 Task: Add a condition where "Channel Is not Satisfaction prediction" in recently solved tickets.
Action: Mouse moved to (108, 391)
Screenshot: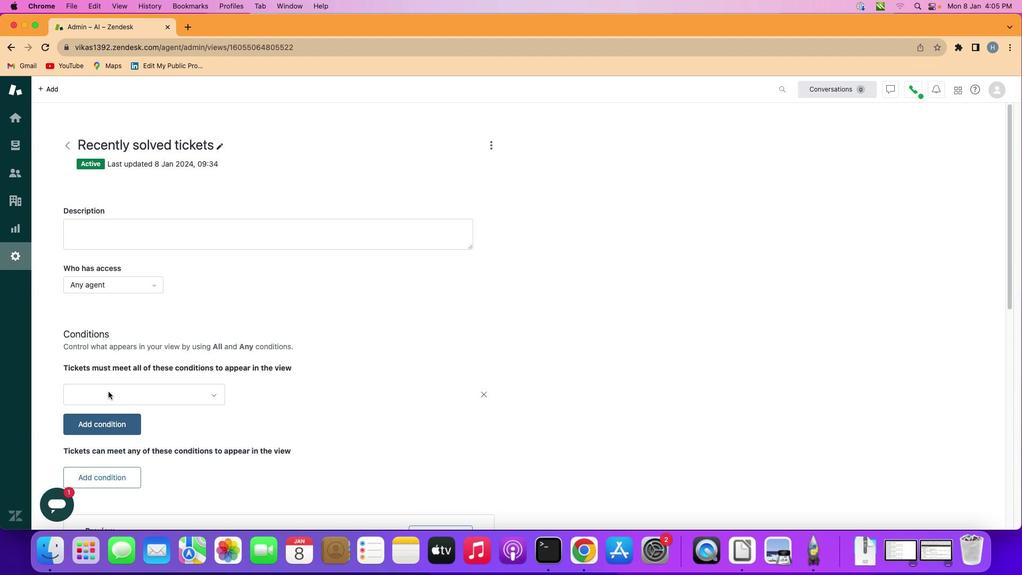 
Action: Mouse pressed left at (108, 391)
Screenshot: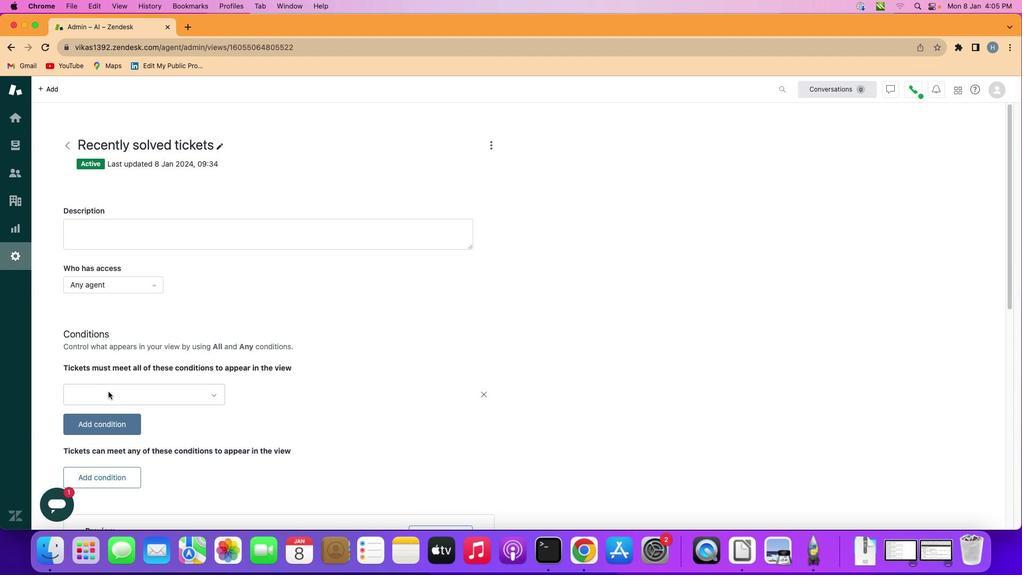 
Action: Mouse moved to (151, 395)
Screenshot: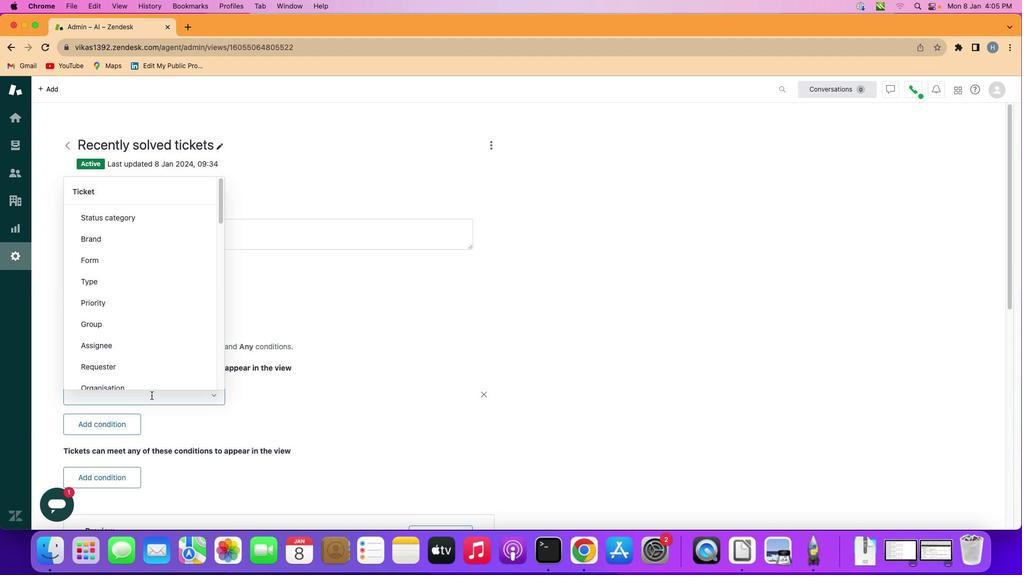 
Action: Mouse pressed left at (151, 395)
Screenshot: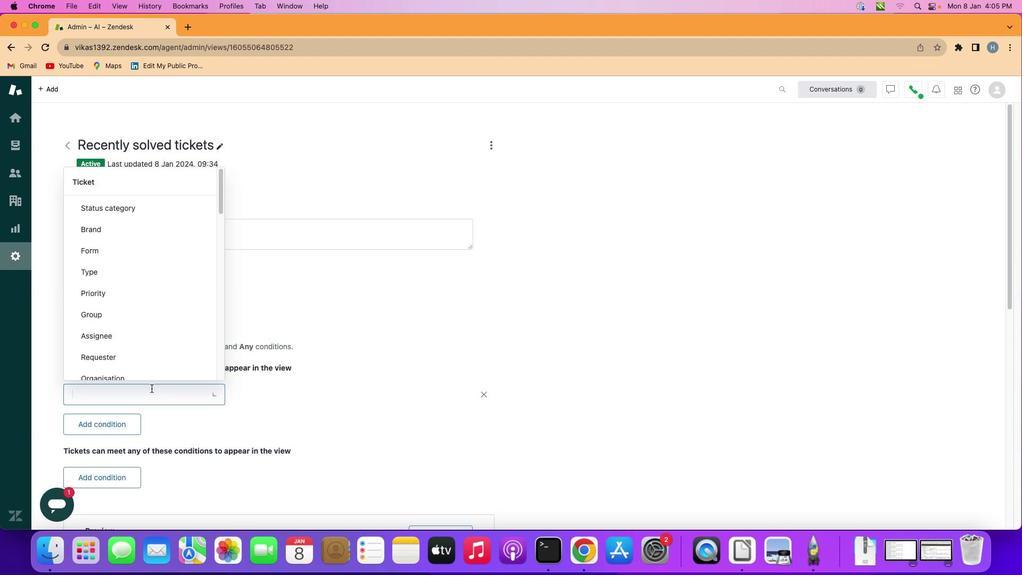 
Action: Mouse moved to (158, 304)
Screenshot: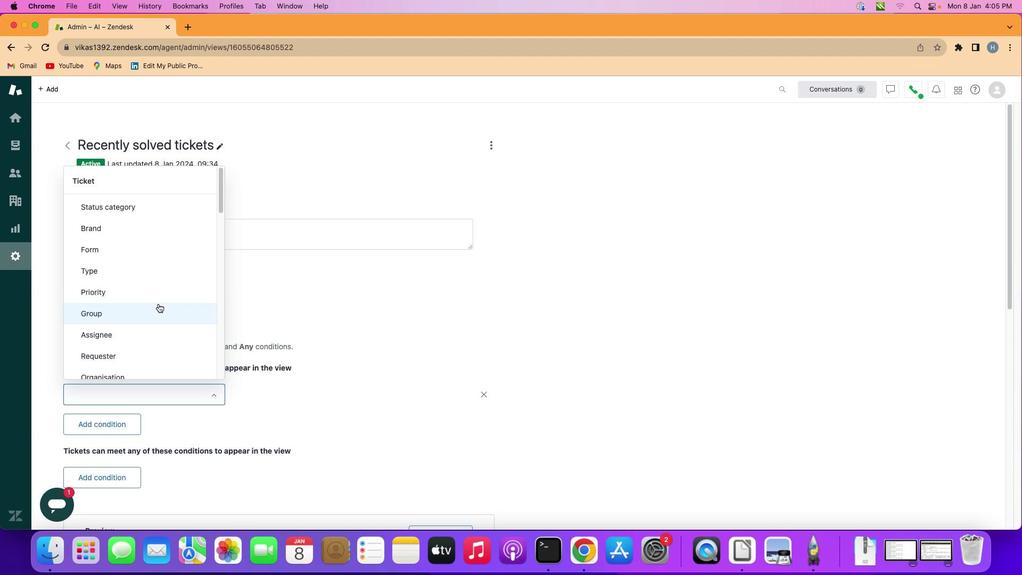 
Action: Mouse scrolled (158, 304) with delta (0, 0)
Screenshot: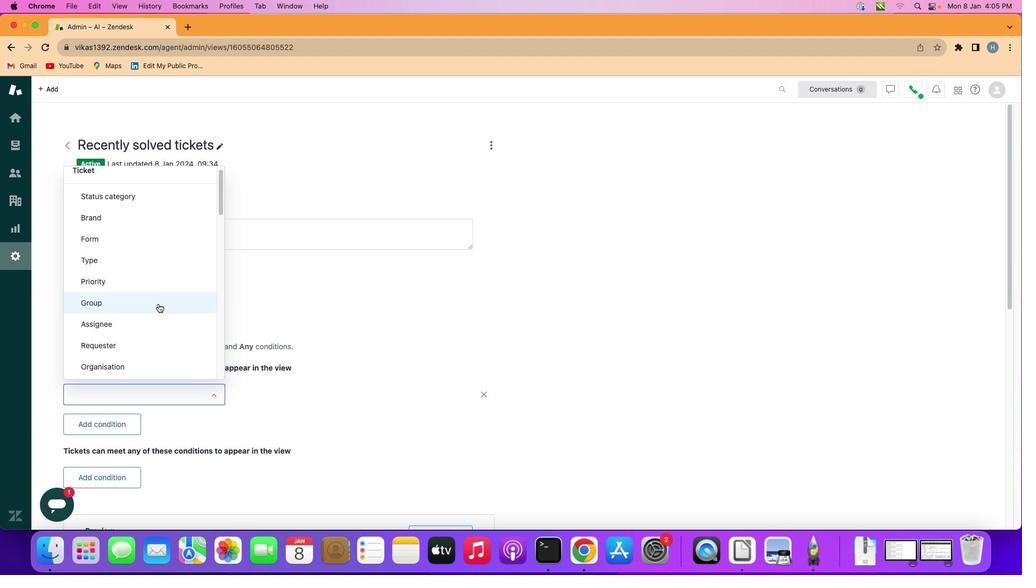 
Action: Mouse scrolled (158, 304) with delta (0, 0)
Screenshot: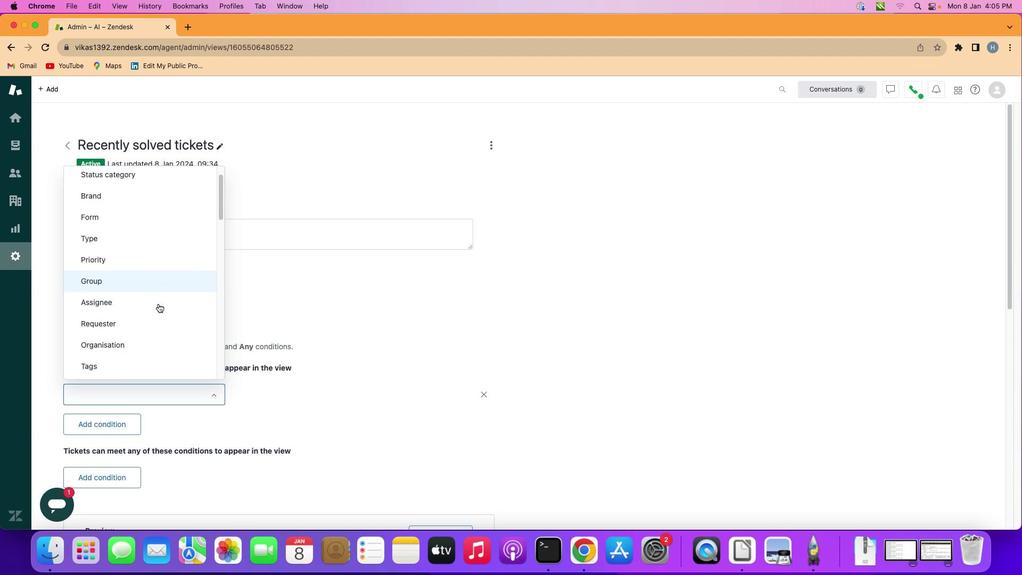 
Action: Mouse scrolled (158, 304) with delta (0, 0)
Screenshot: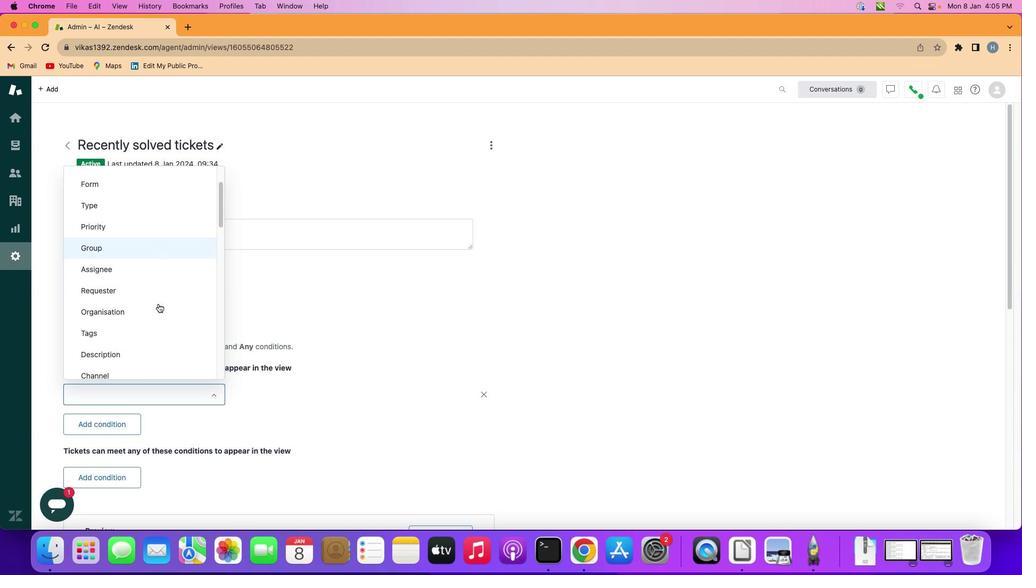 
Action: Mouse scrolled (158, 304) with delta (0, -1)
Screenshot: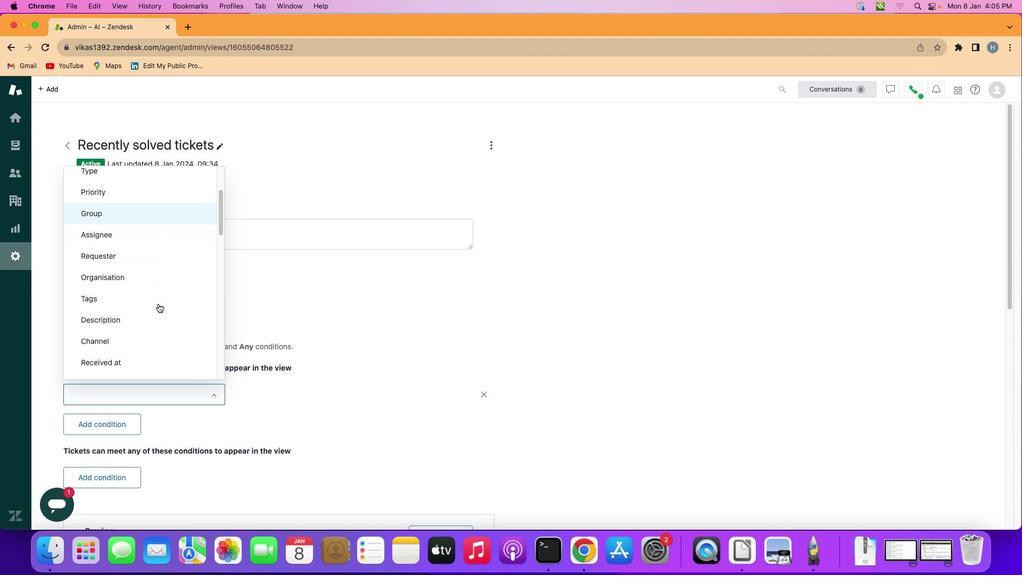 
Action: Mouse scrolled (158, 304) with delta (0, 0)
Screenshot: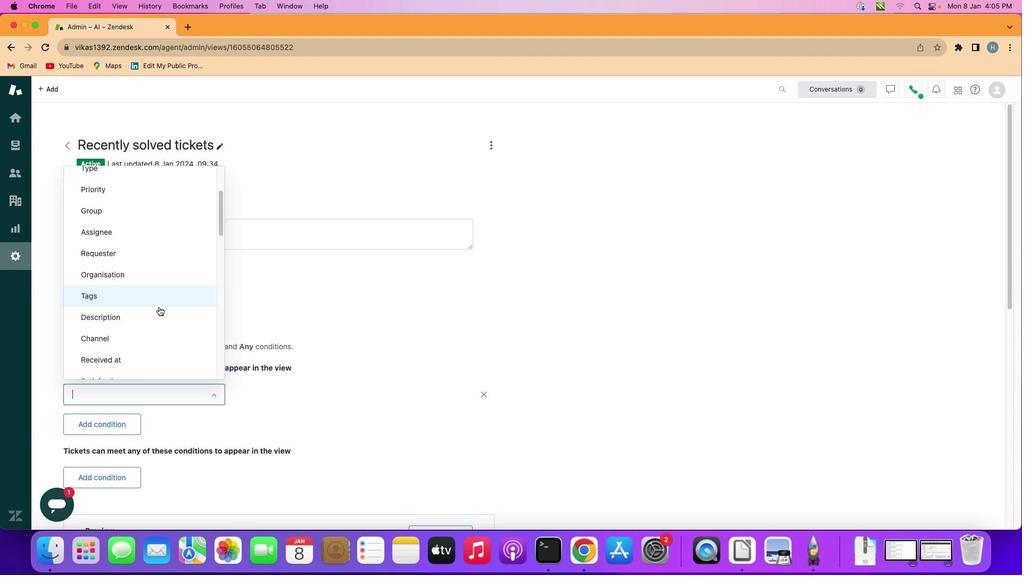 
Action: Mouse moved to (157, 334)
Screenshot: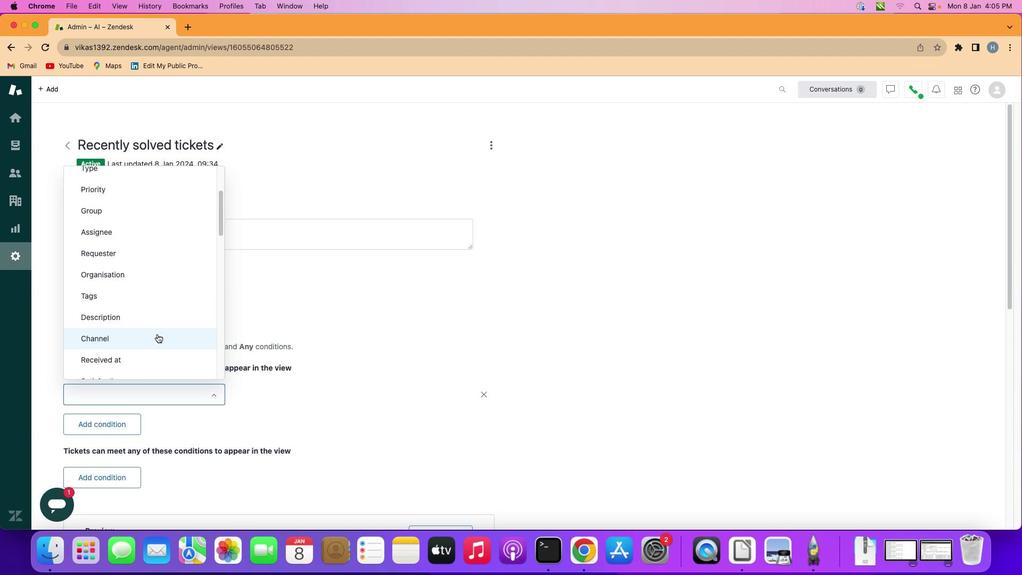 
Action: Mouse pressed left at (157, 334)
Screenshot: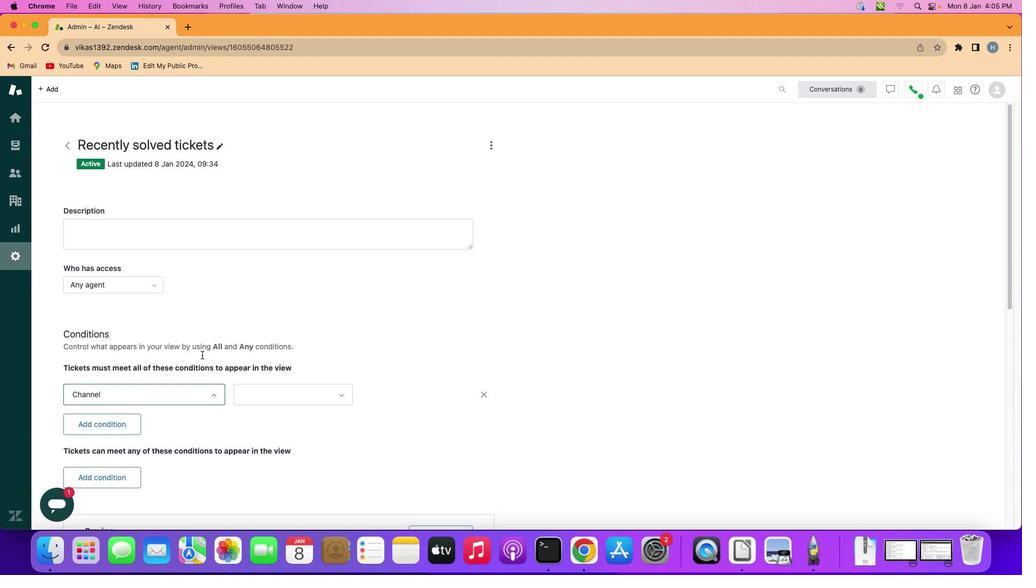 
Action: Mouse moved to (277, 395)
Screenshot: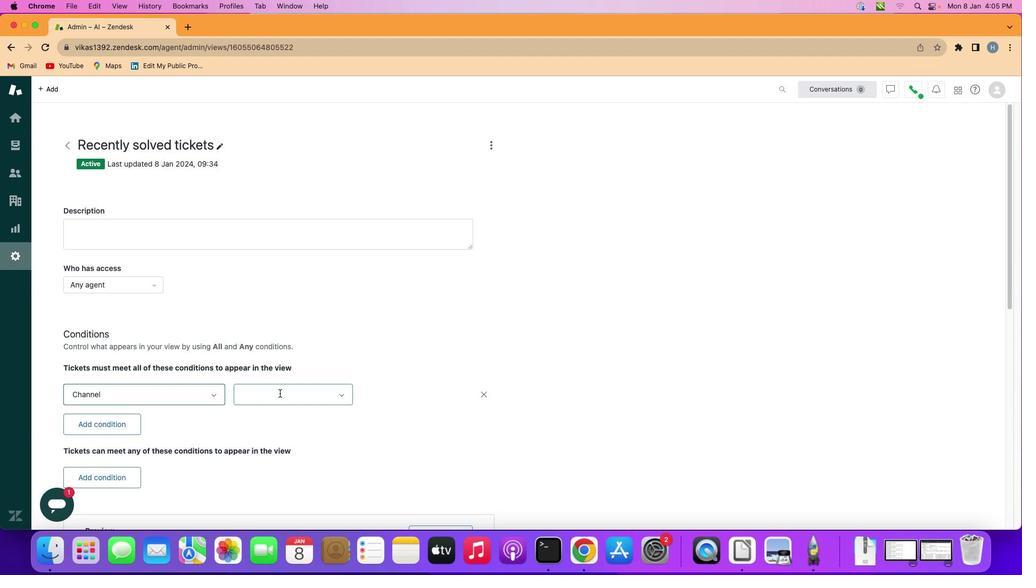 
Action: Mouse pressed left at (277, 395)
Screenshot: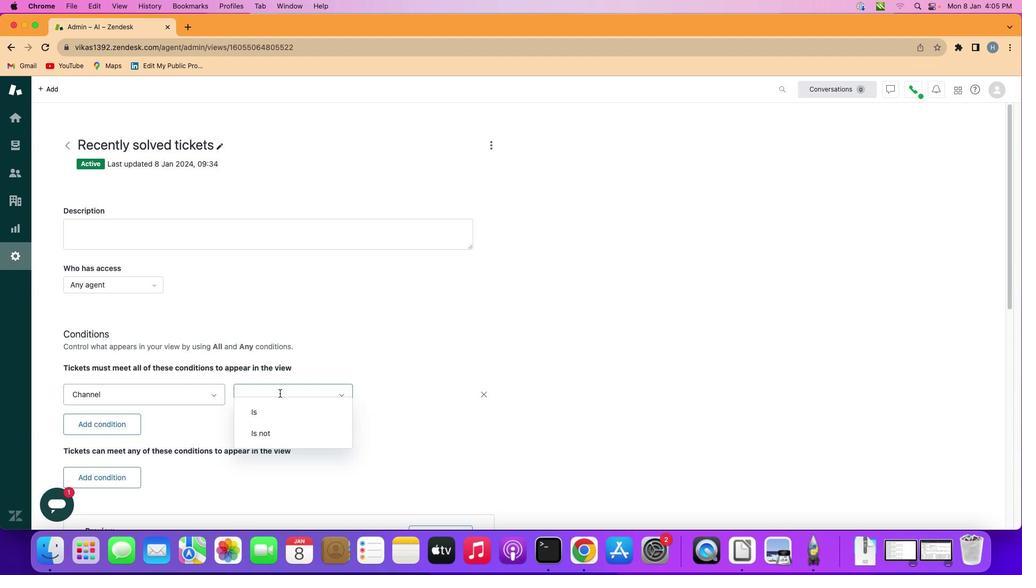 
Action: Mouse moved to (289, 444)
Screenshot: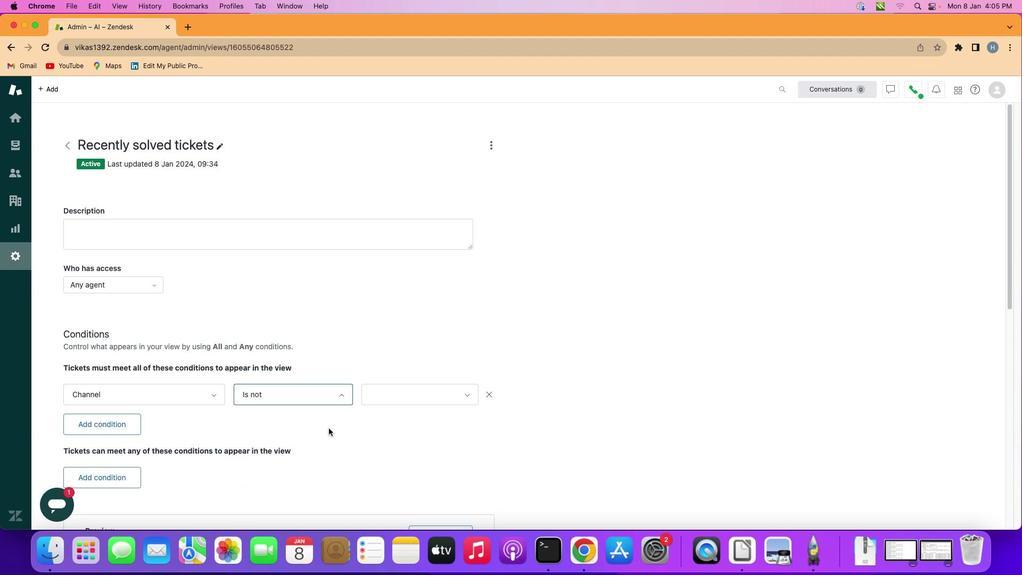 
Action: Mouse pressed left at (289, 444)
Screenshot: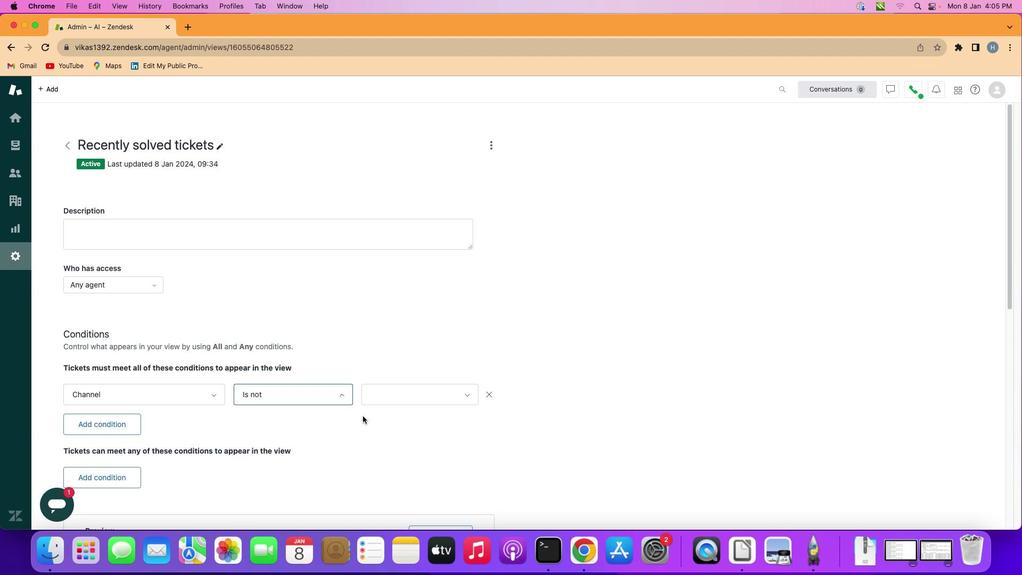 
Action: Mouse moved to (413, 397)
Screenshot: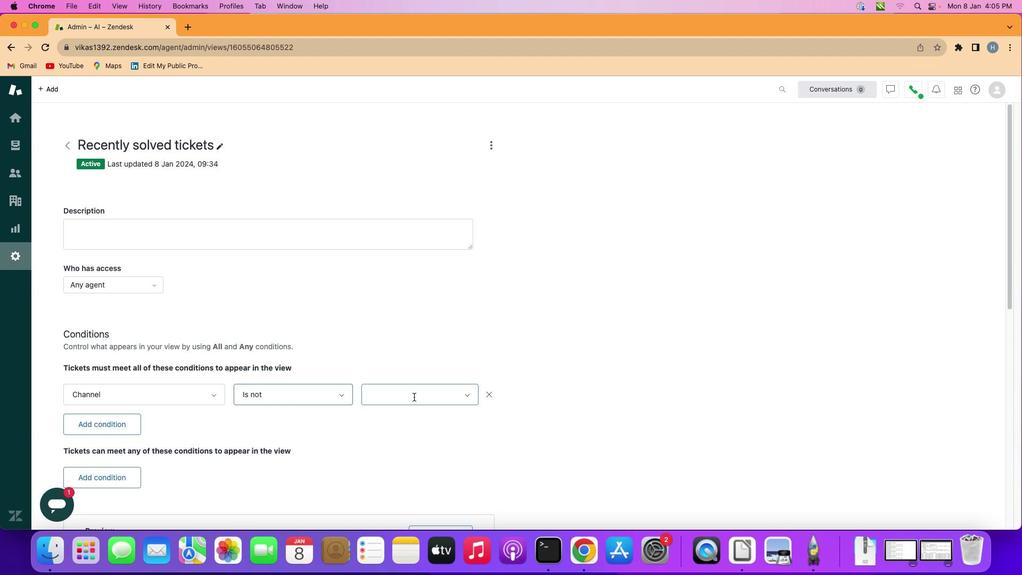 
Action: Mouse pressed left at (413, 397)
Screenshot: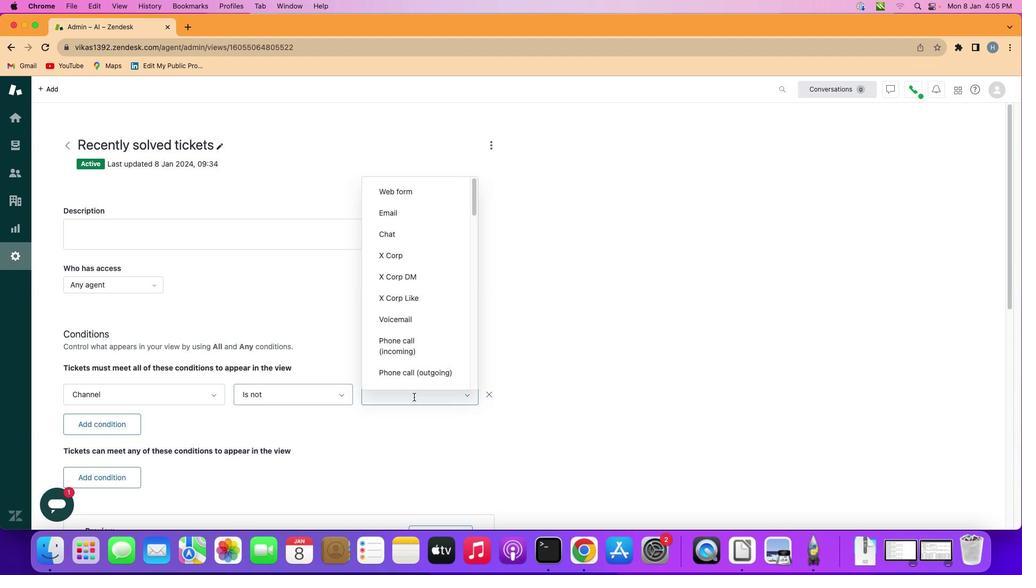 
Action: Mouse moved to (406, 306)
Screenshot: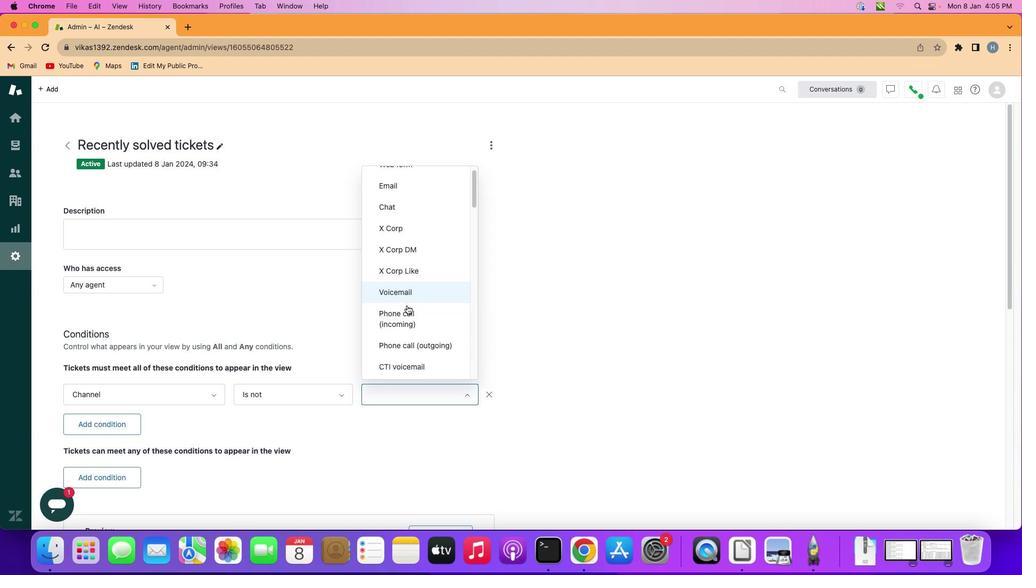 
Action: Mouse scrolled (406, 306) with delta (0, 0)
Screenshot: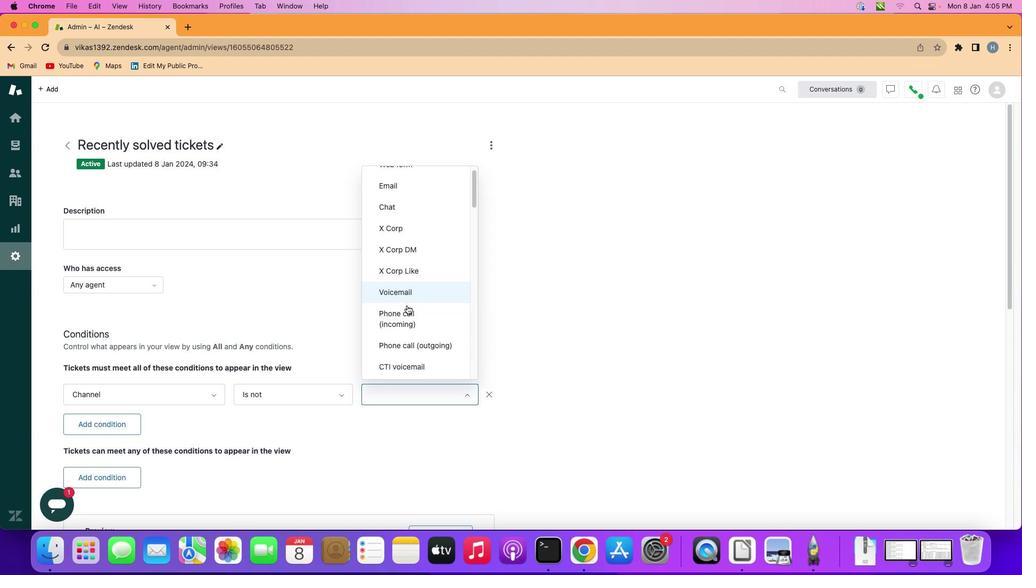 
Action: Mouse moved to (406, 305)
Screenshot: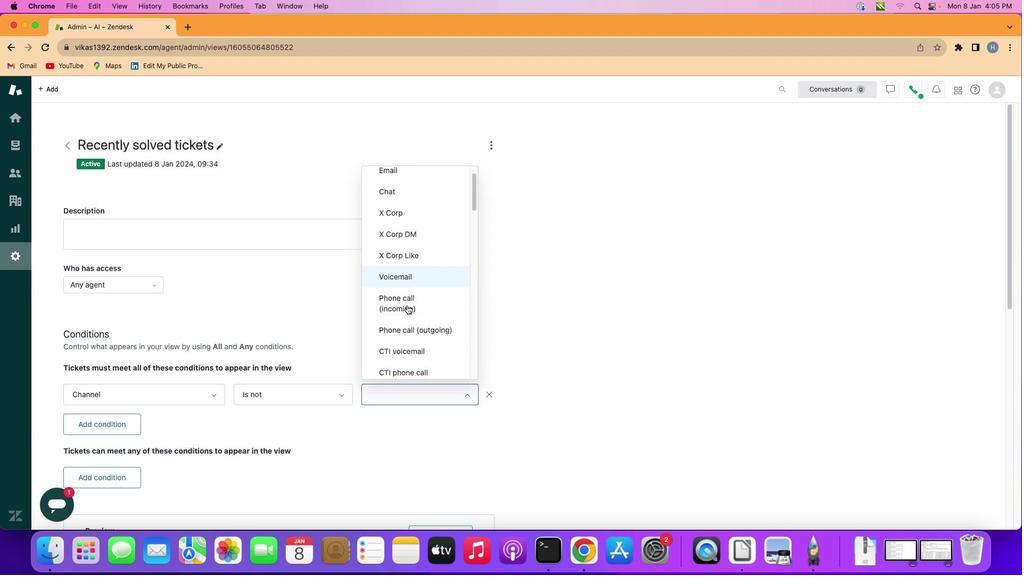 
Action: Mouse scrolled (406, 305) with delta (0, 0)
Screenshot: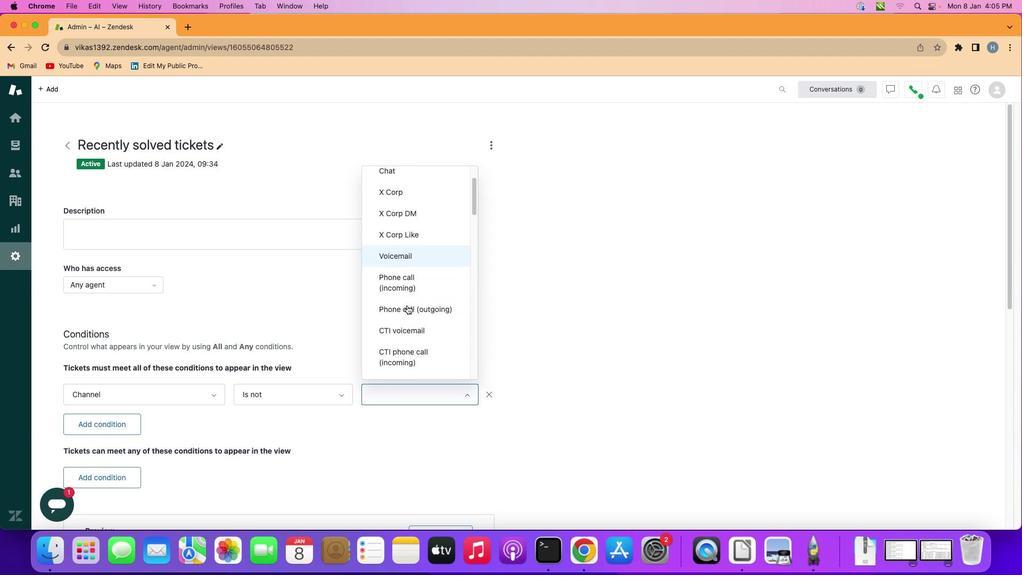 
Action: Mouse moved to (407, 305)
Screenshot: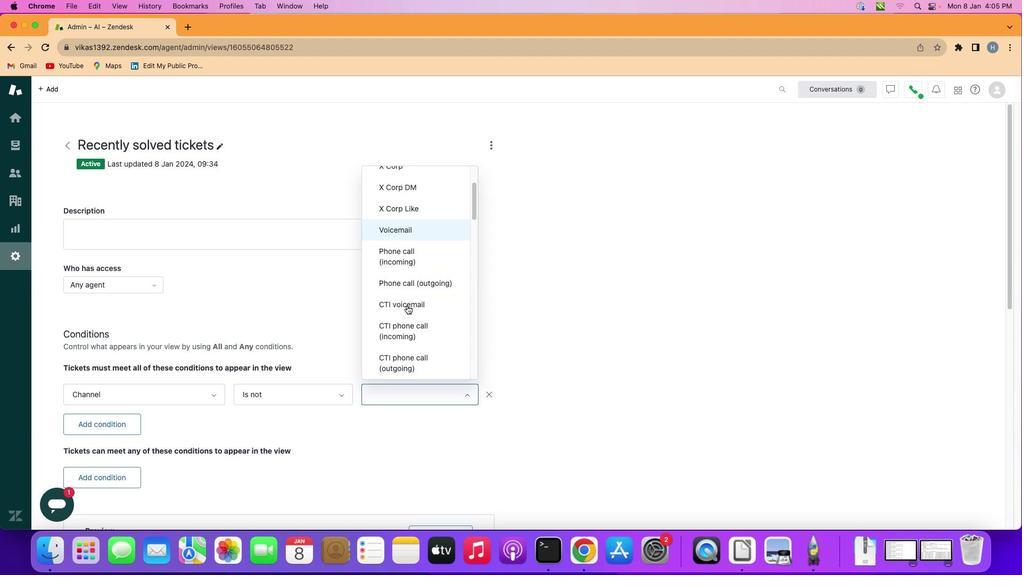 
Action: Mouse scrolled (407, 305) with delta (0, -1)
Screenshot: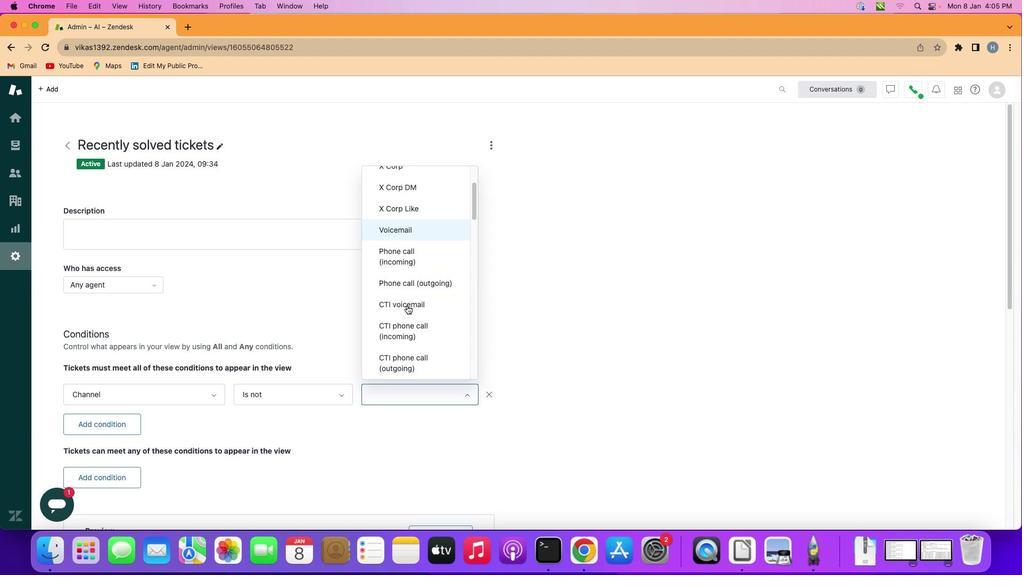 
Action: Mouse scrolled (407, 305) with delta (0, -1)
Screenshot: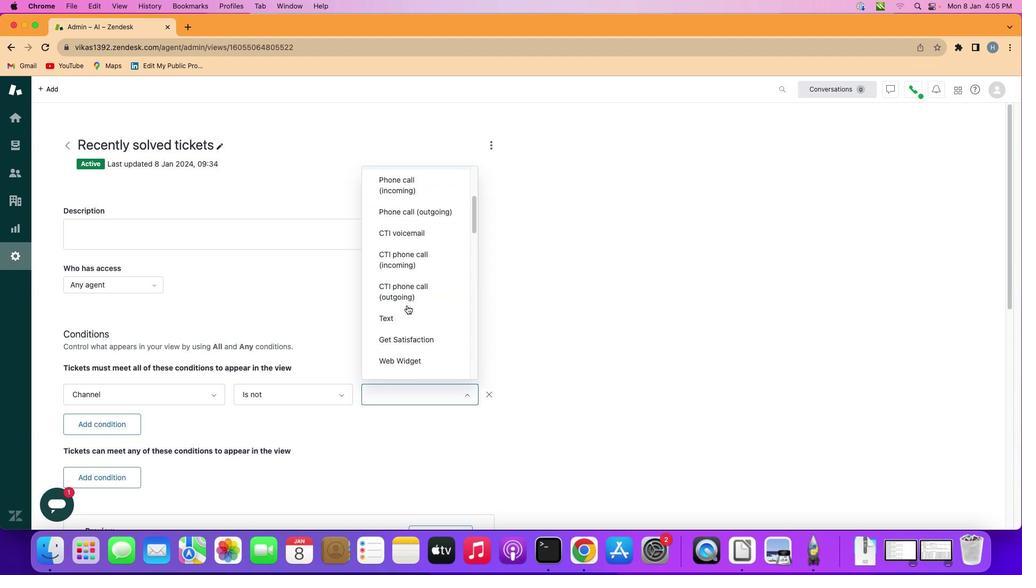 
Action: Mouse scrolled (407, 305) with delta (0, -1)
Screenshot: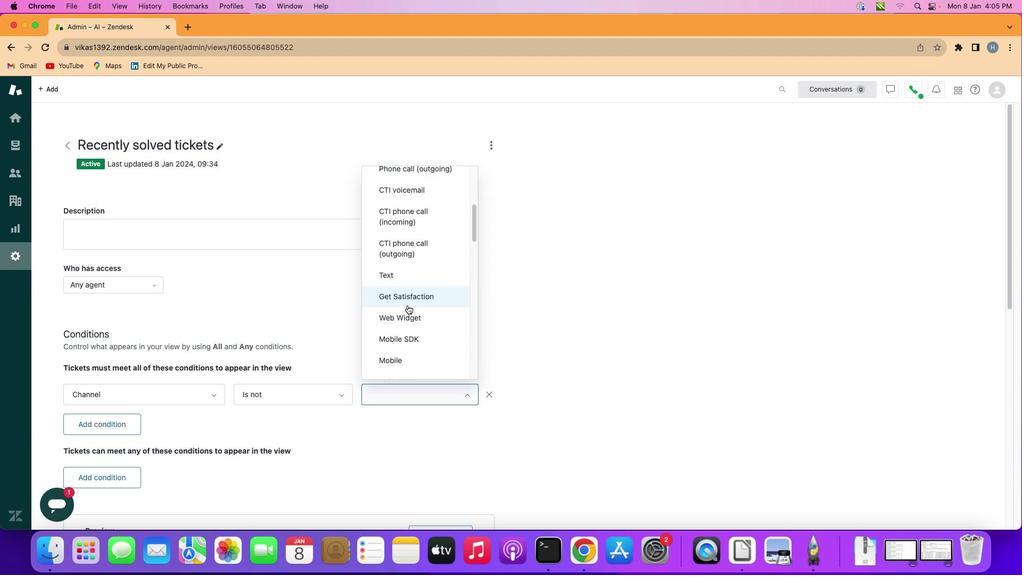 
Action: Mouse moved to (407, 304)
Screenshot: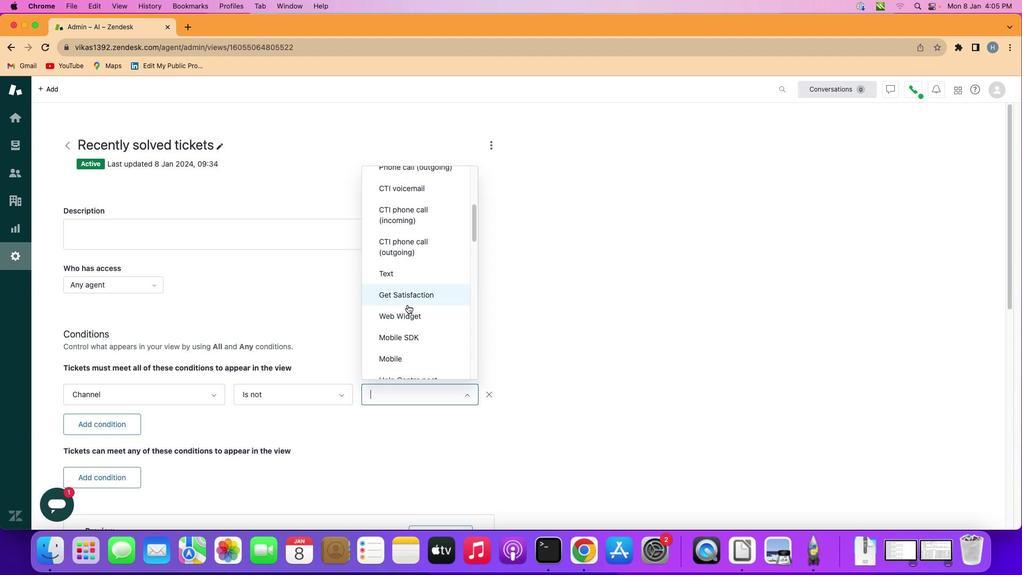
Action: Mouse scrolled (407, 304) with delta (0, 0)
Screenshot: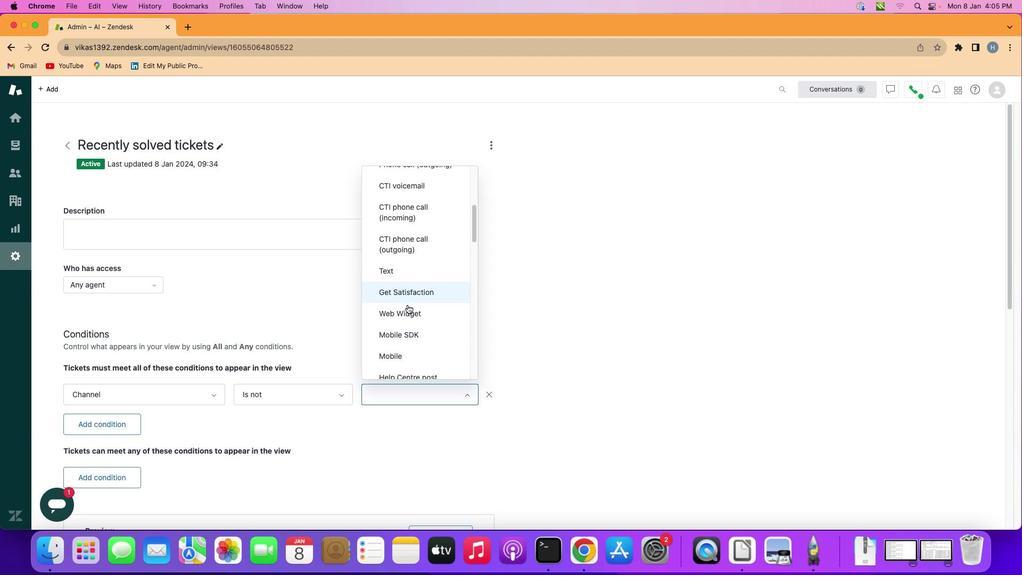 
Action: Mouse scrolled (407, 304) with delta (0, 0)
Screenshot: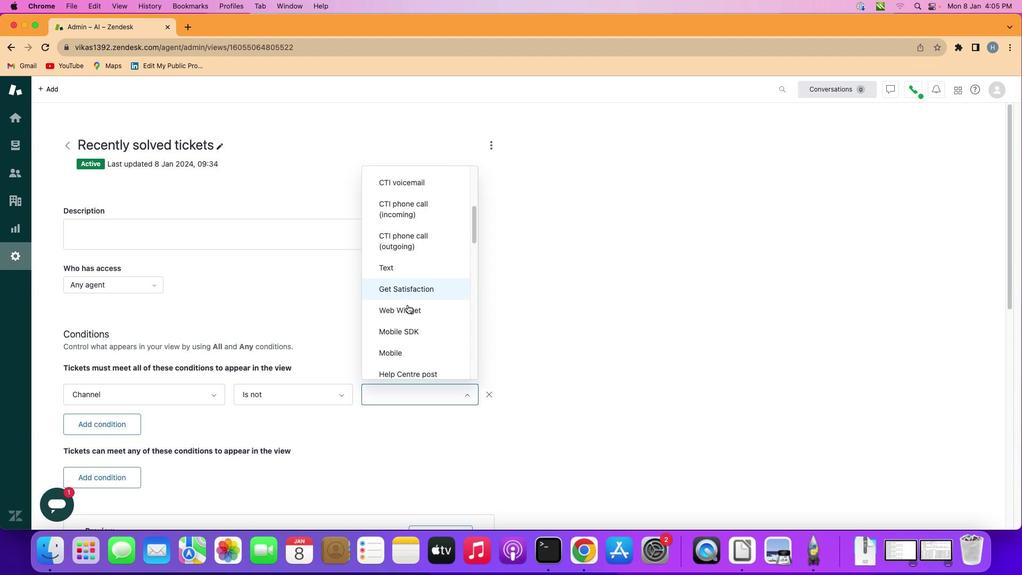 
Action: Mouse moved to (407, 304)
Screenshot: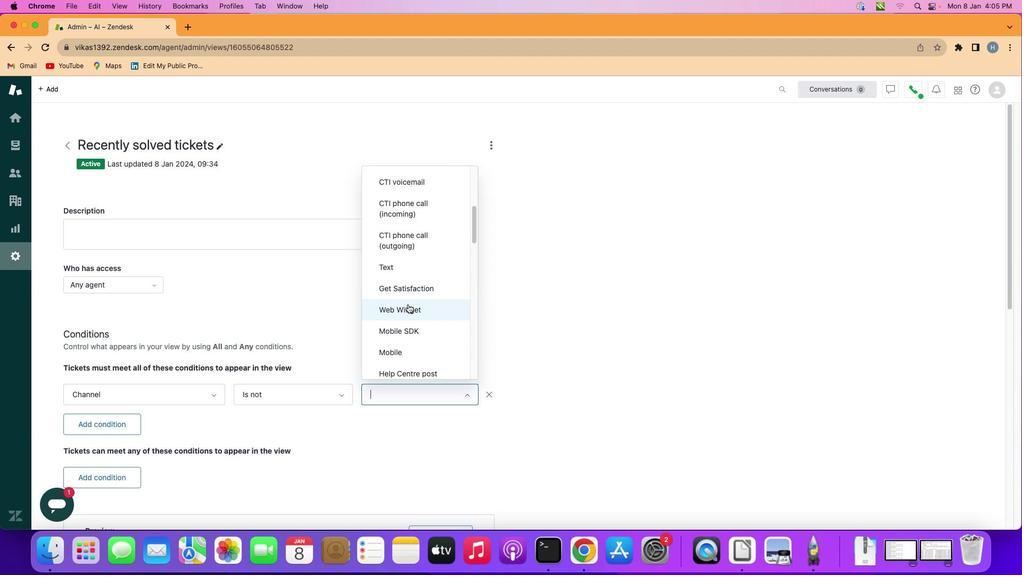 
Action: Mouse scrolled (407, 304) with delta (0, 0)
Screenshot: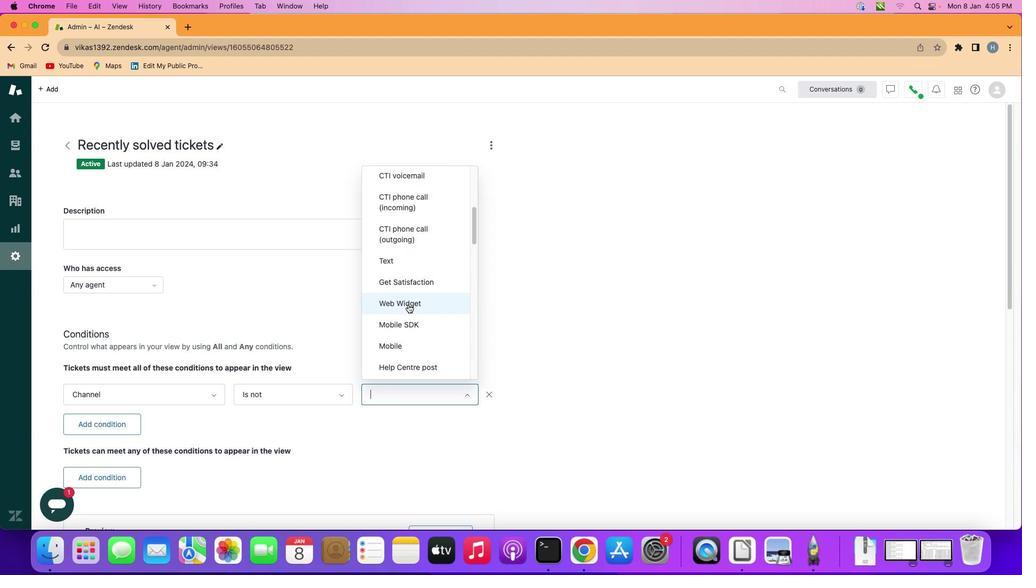 
Action: Mouse scrolled (407, 304) with delta (0, 0)
Screenshot: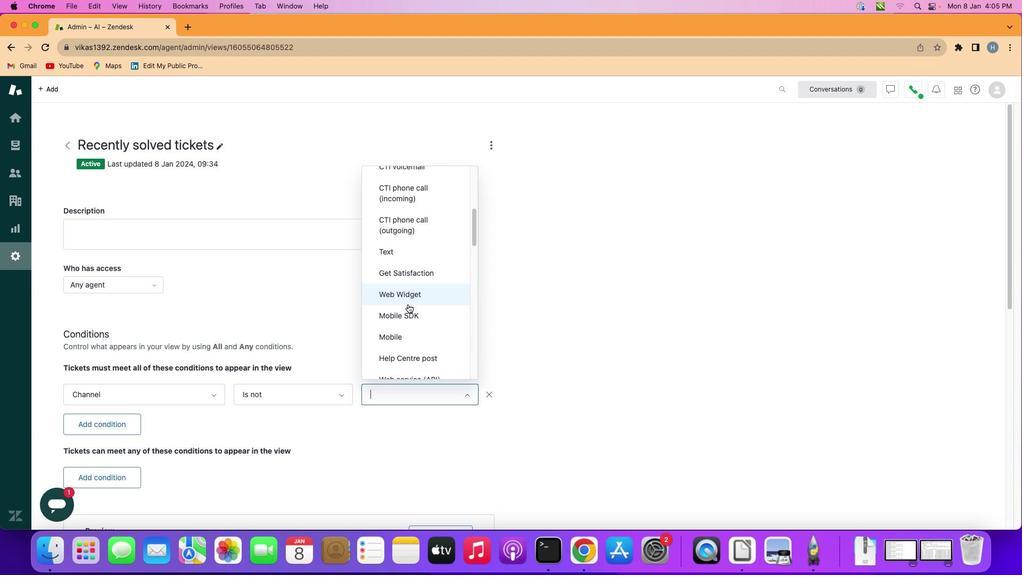 
Action: Mouse scrolled (407, 304) with delta (0, 0)
Screenshot: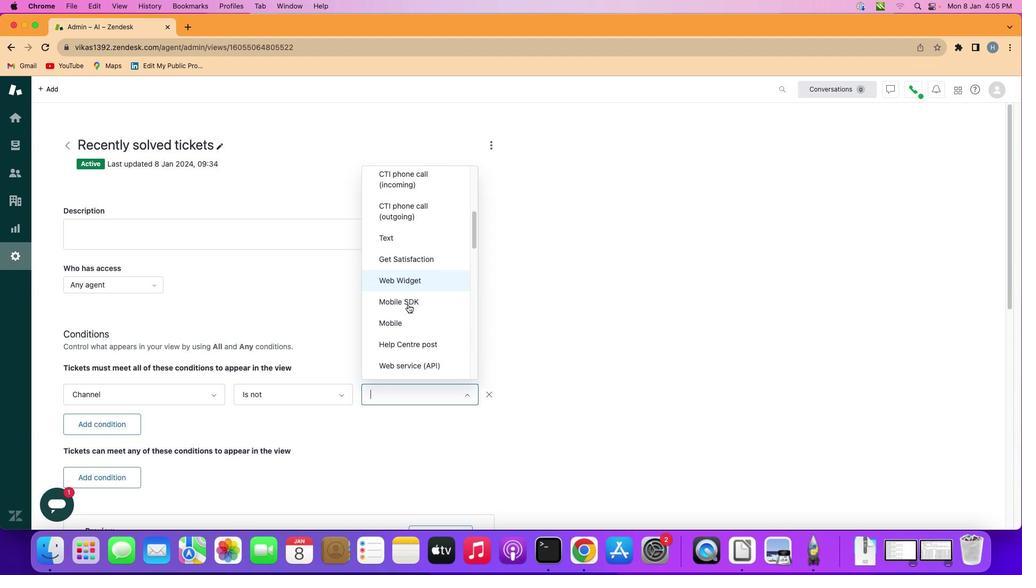 
Action: Mouse scrolled (407, 304) with delta (0, 0)
Screenshot: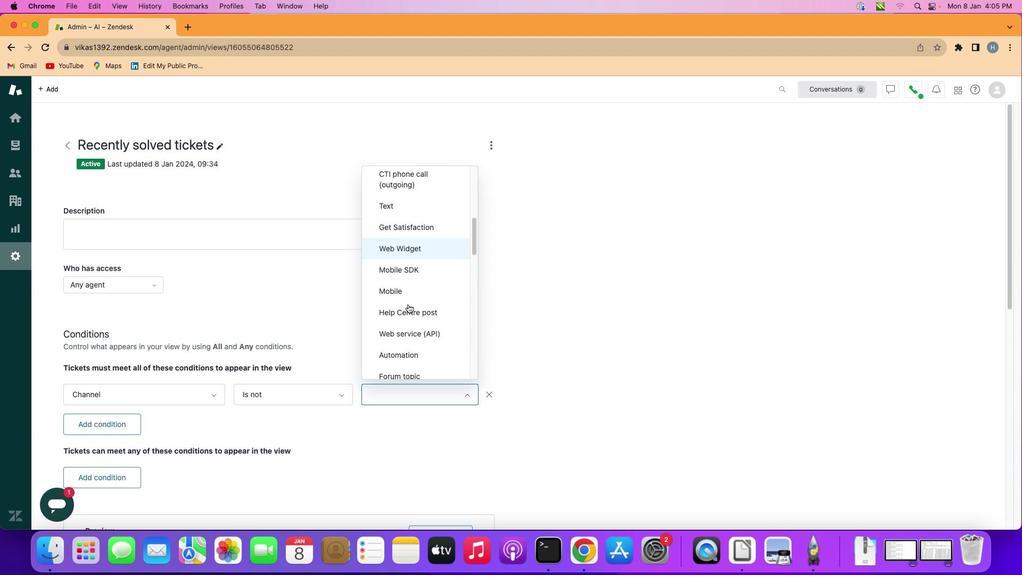 
Action: Mouse scrolled (407, 304) with delta (0, 0)
Screenshot: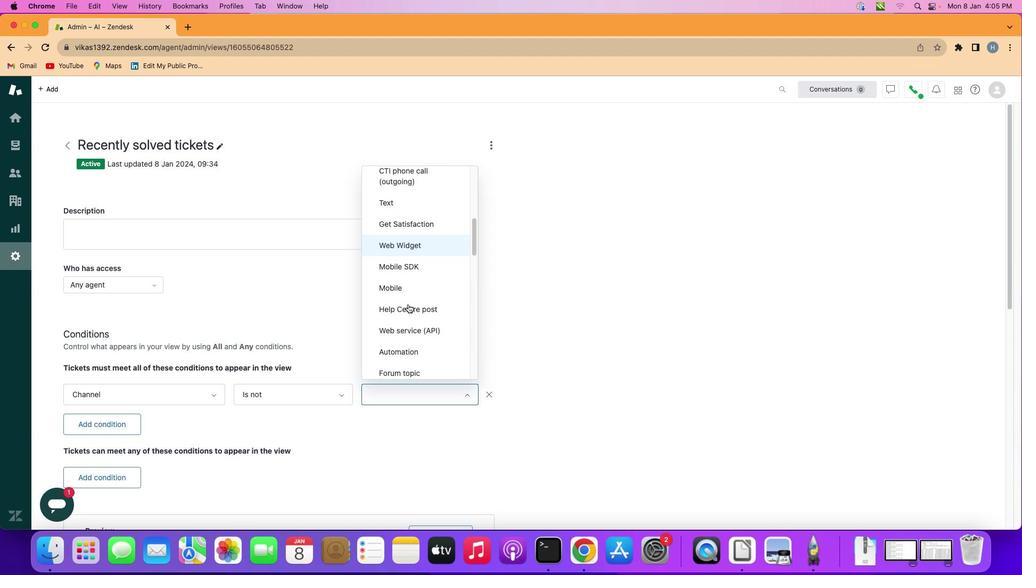
Action: Mouse moved to (423, 300)
Screenshot: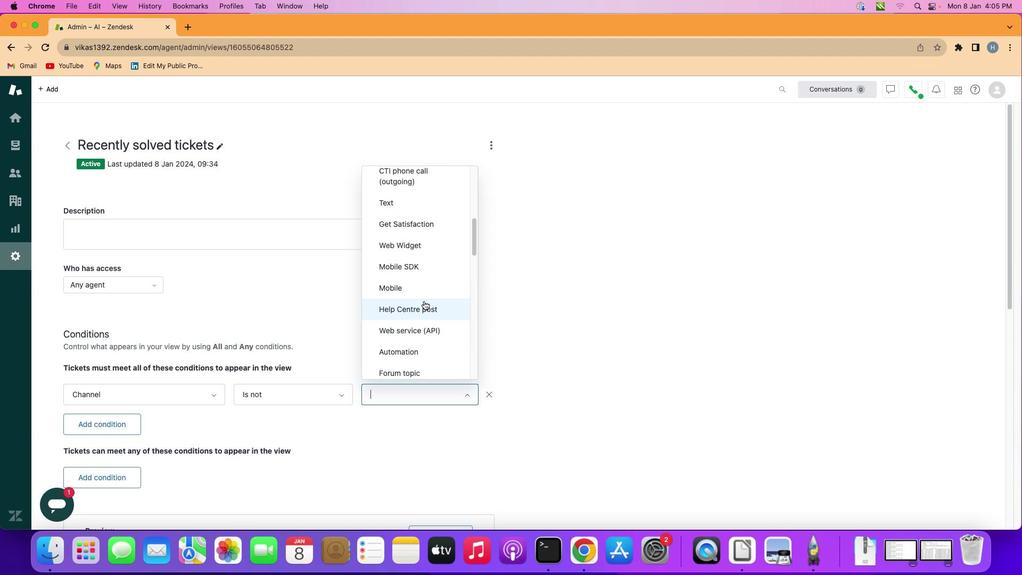 
Action: Mouse scrolled (423, 300) with delta (0, 0)
Screenshot: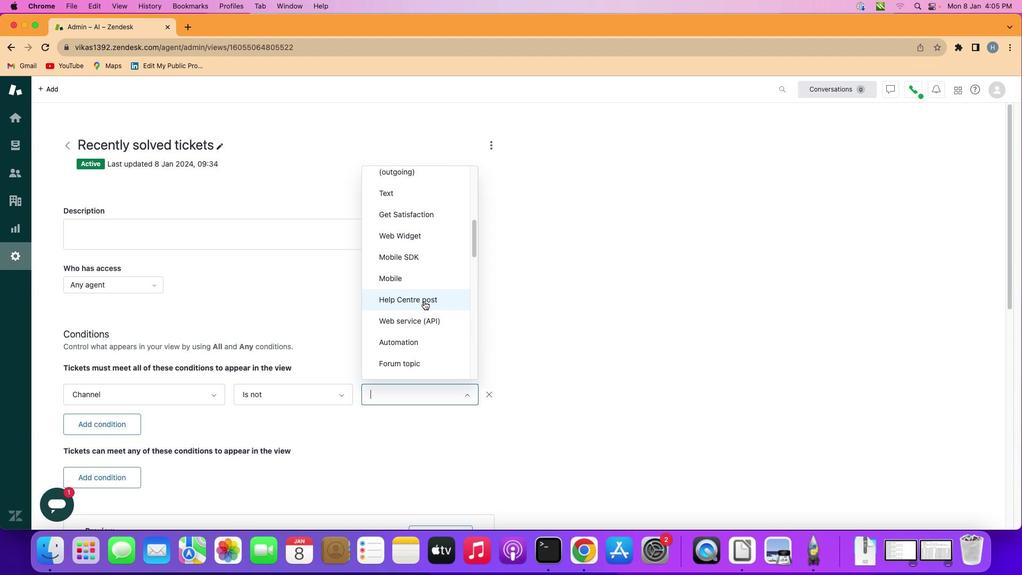 
Action: Mouse scrolled (423, 300) with delta (0, 0)
Screenshot: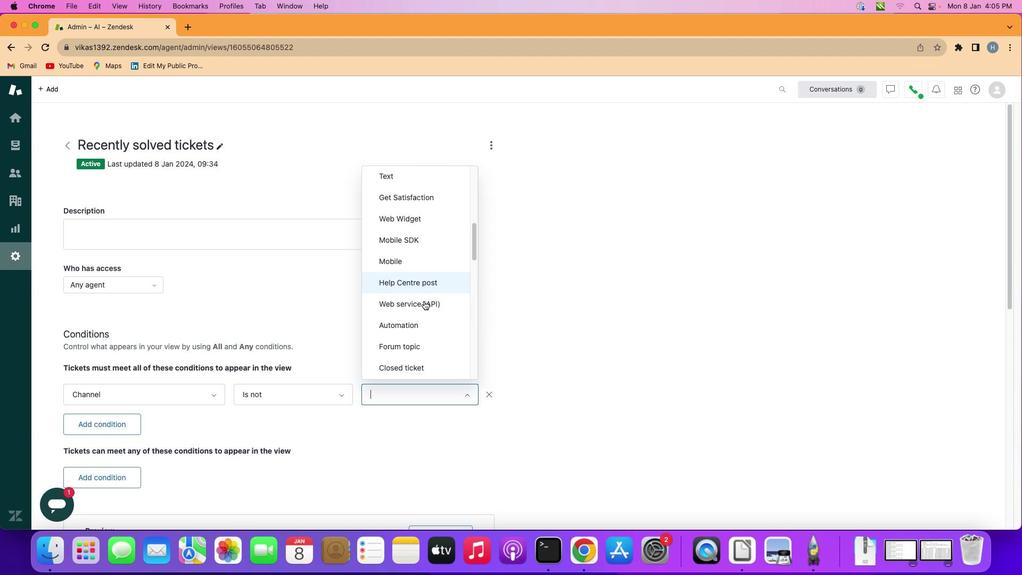 
Action: Mouse scrolled (423, 300) with delta (0, 0)
Screenshot: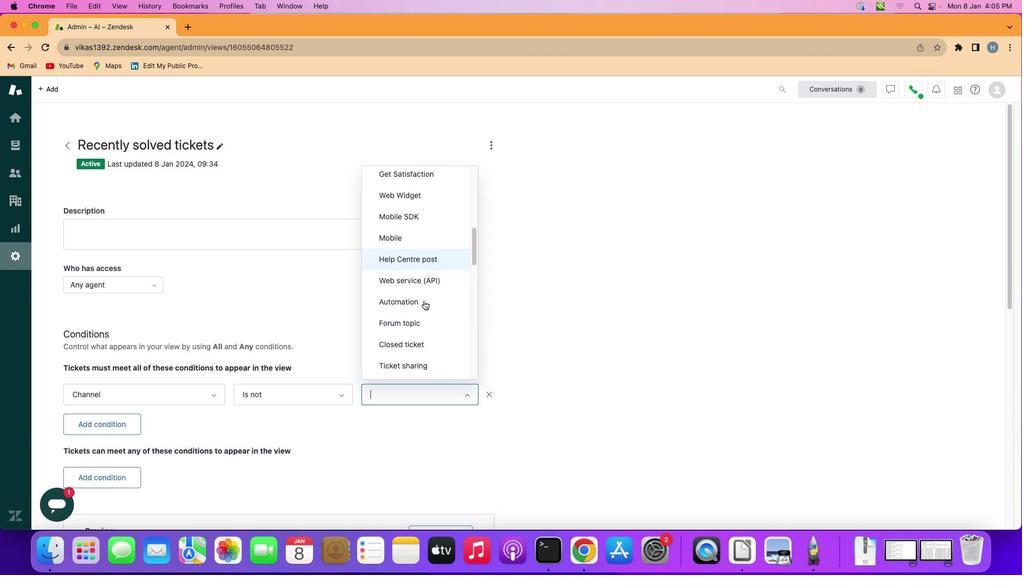 
Action: Mouse scrolled (423, 300) with delta (0, 0)
Screenshot: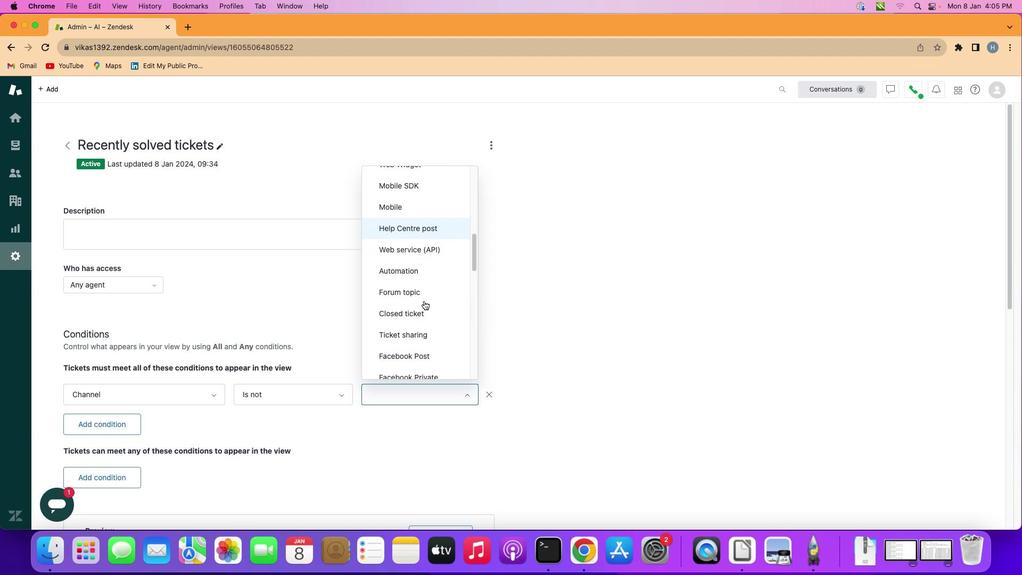 
Action: Mouse scrolled (423, 300) with delta (0, 0)
Screenshot: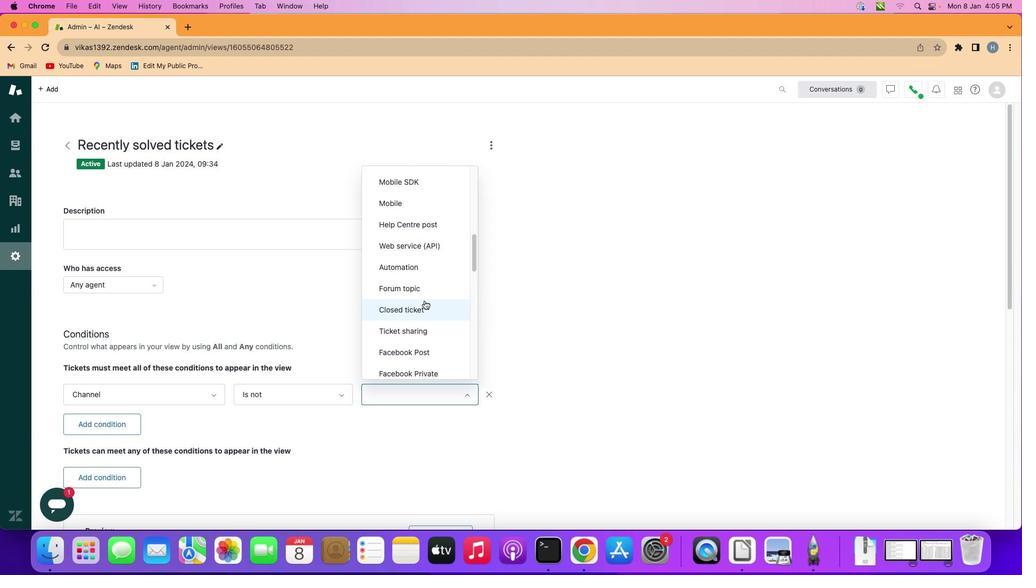 
Action: Mouse moved to (424, 300)
Screenshot: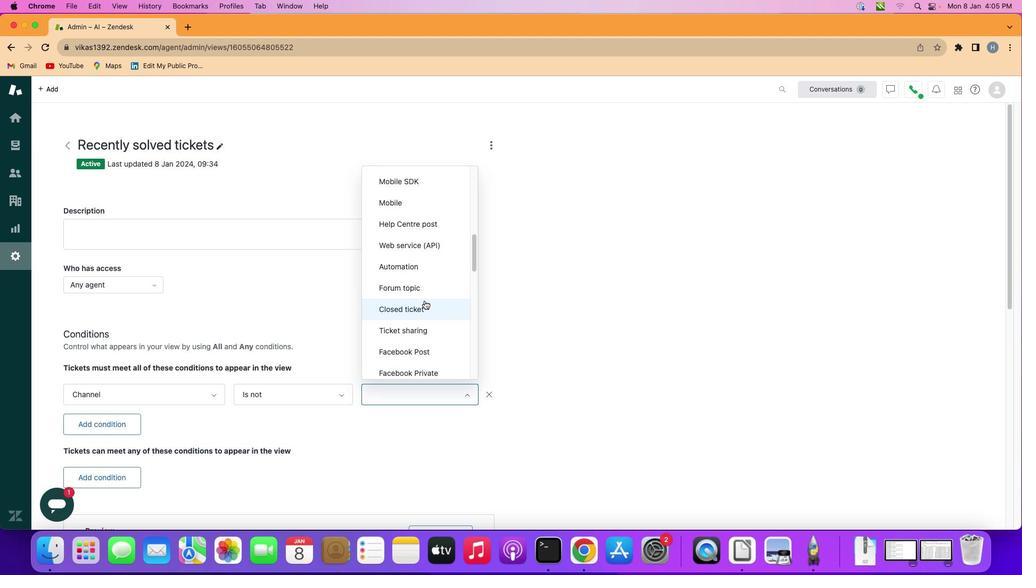 
Action: Mouse scrolled (424, 300) with delta (0, 0)
Screenshot: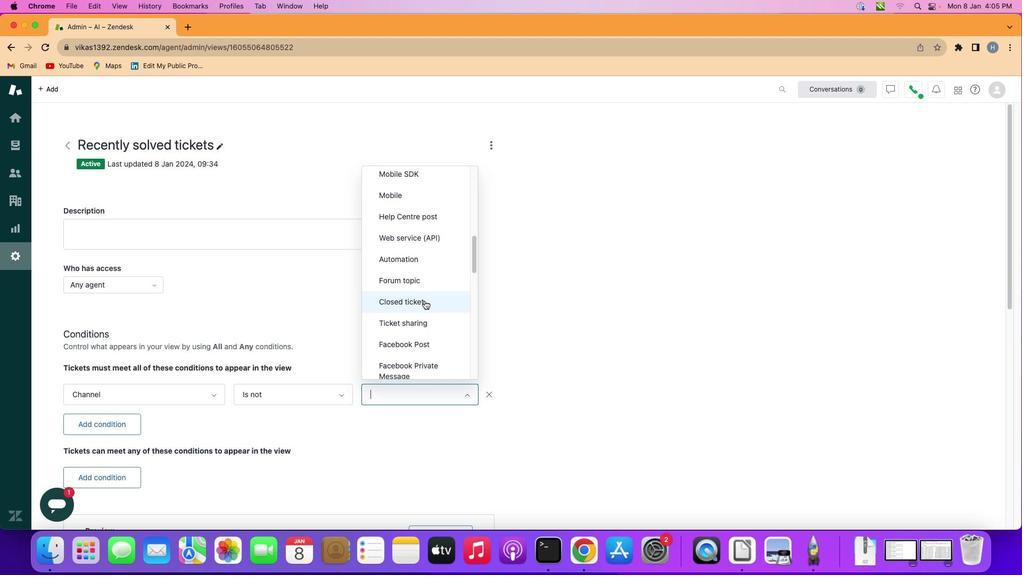 
Action: Mouse scrolled (424, 300) with delta (0, 0)
Screenshot: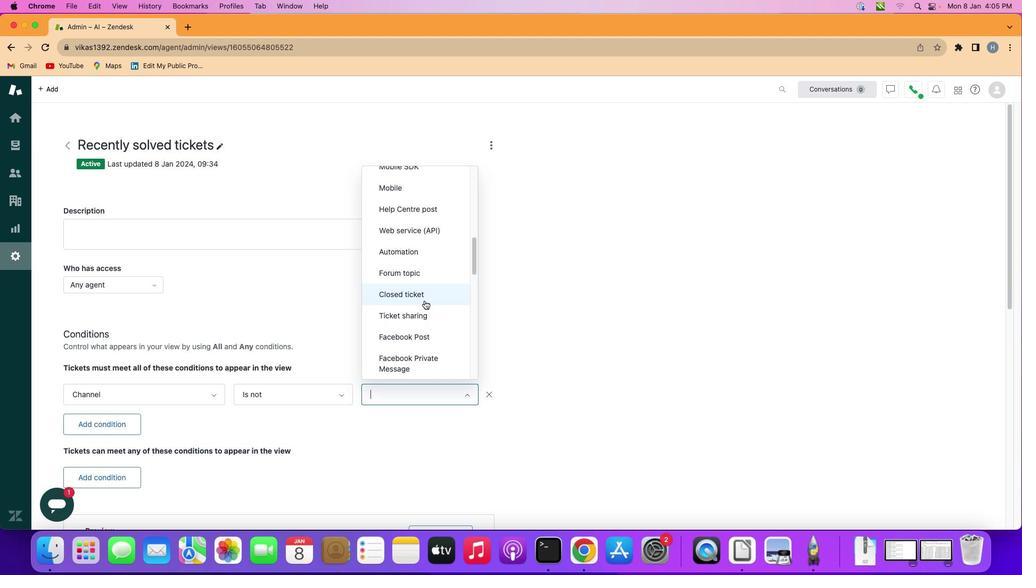 
Action: Mouse scrolled (424, 300) with delta (0, 0)
Screenshot: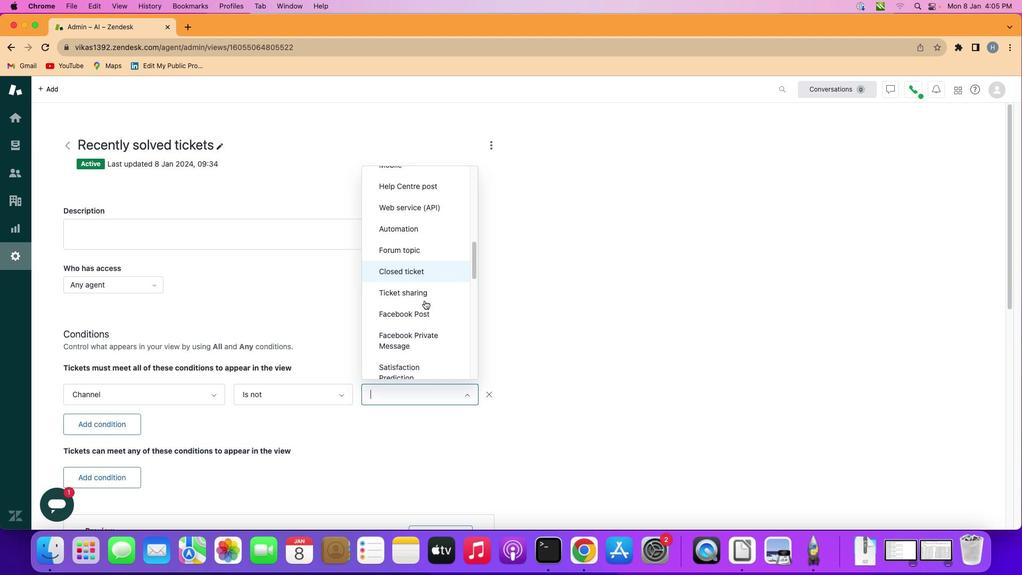
Action: Mouse scrolled (424, 300) with delta (0, 0)
Screenshot: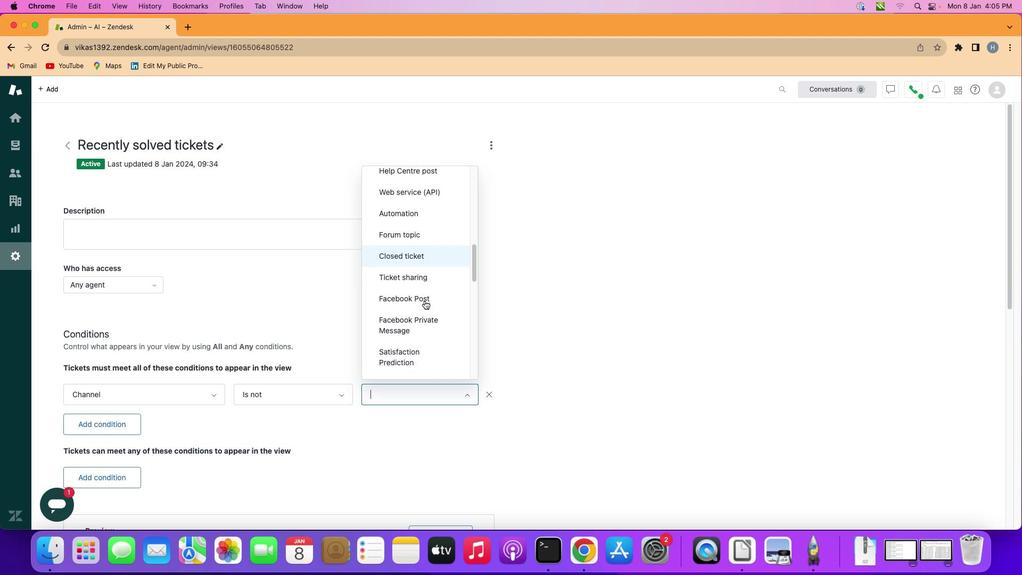 
Action: Mouse scrolled (424, 300) with delta (0, 0)
Screenshot: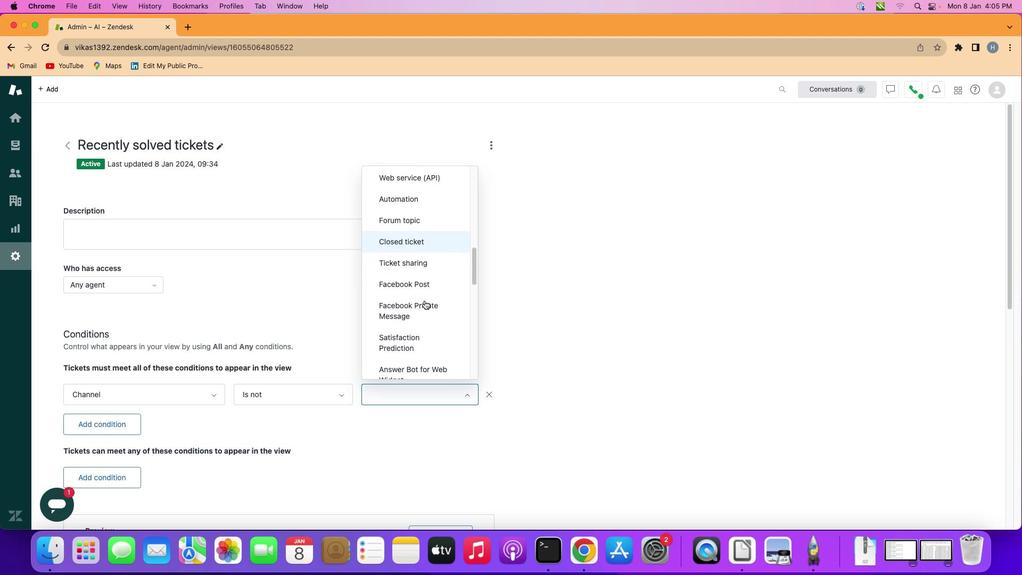 
Action: Mouse scrolled (424, 300) with delta (0, 0)
Screenshot: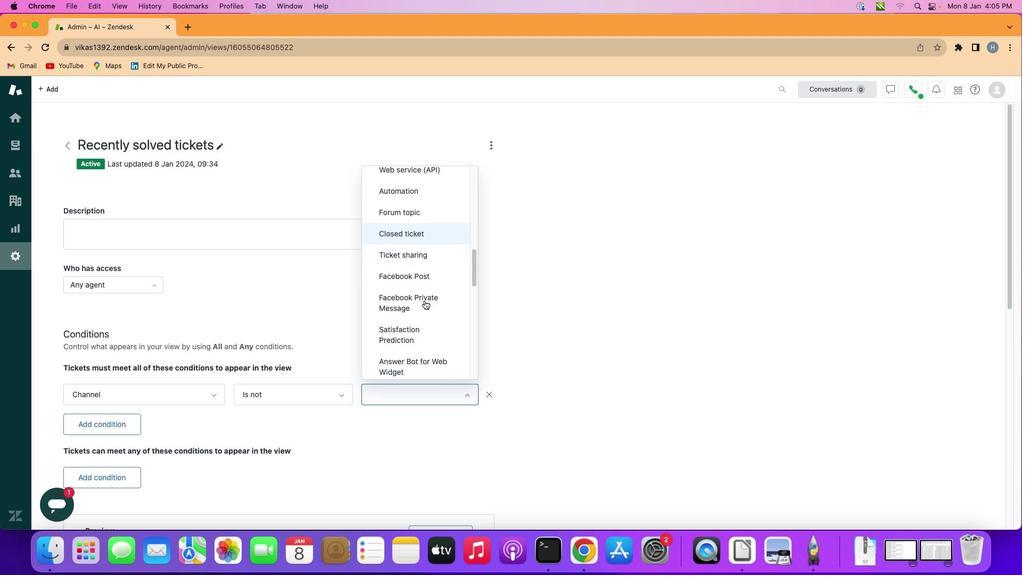 
Action: Mouse scrolled (424, 300) with delta (0, 0)
Screenshot: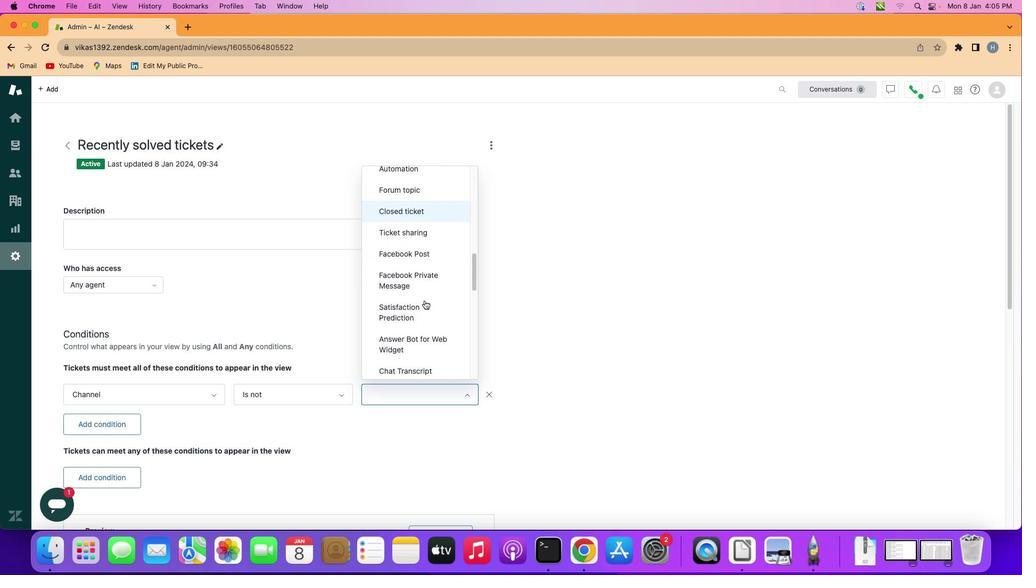 
Action: Mouse moved to (424, 303)
Screenshot: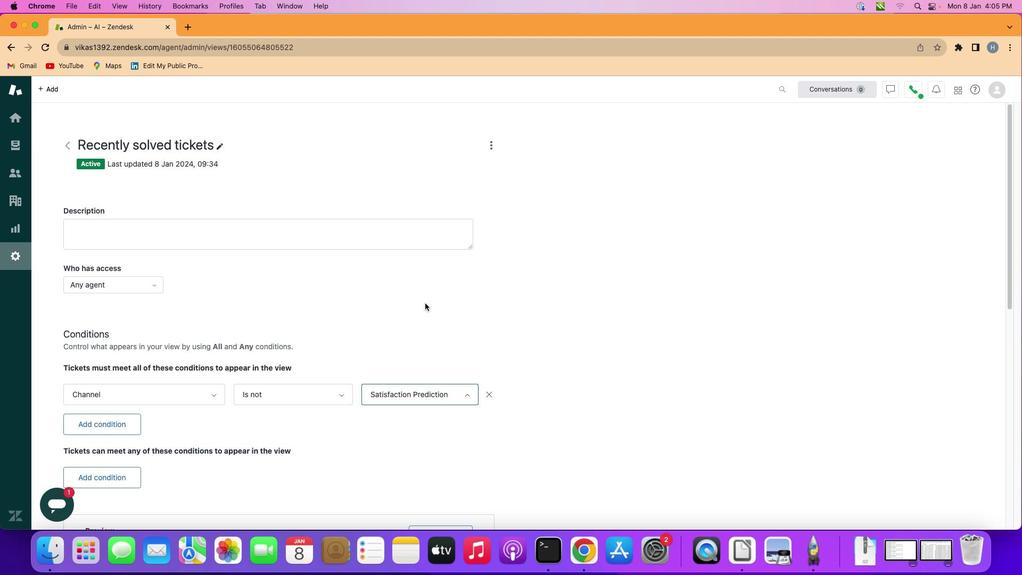 
Action: Mouse pressed left at (424, 303)
Screenshot: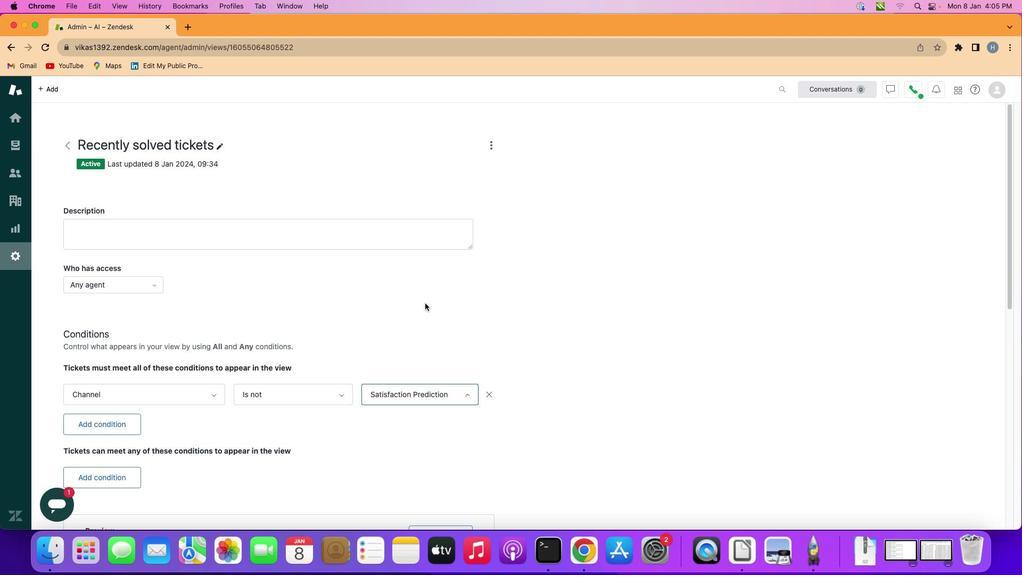 
